 Task: Set an out-of-office reply from 6/15/2023 6:30 AM to 6/20/2023 6:30 AM with the message 'I am out of office'.
Action: Mouse moved to (14, 42)
Screenshot: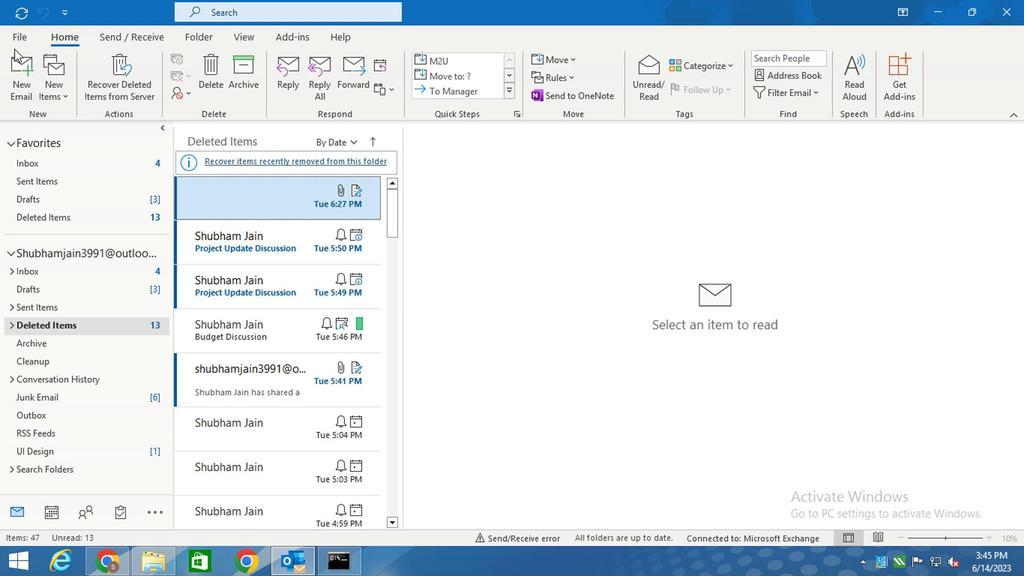 
Action: Mouse pressed left at (14, 42)
Screenshot: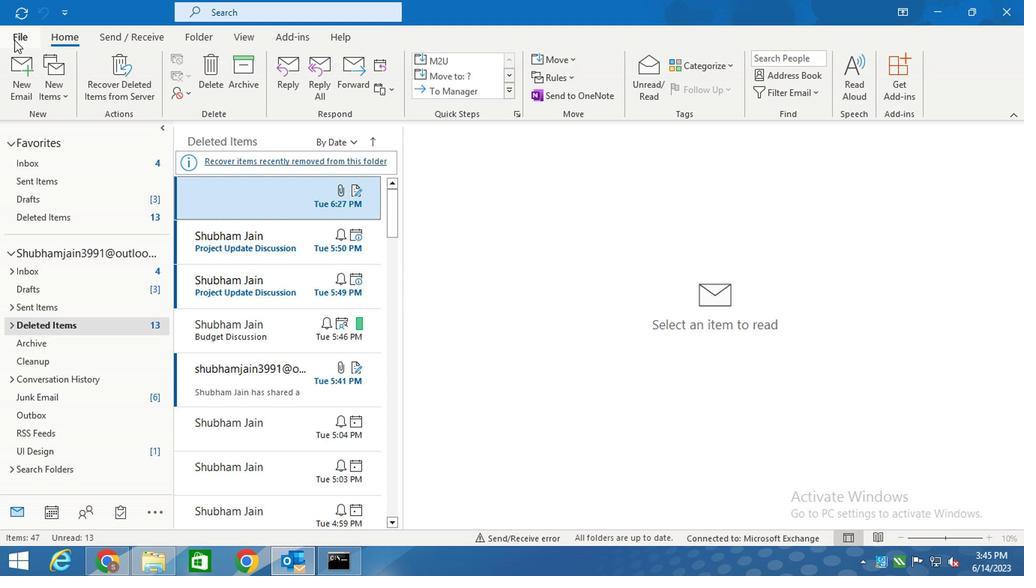 
Action: Mouse moved to (191, 311)
Screenshot: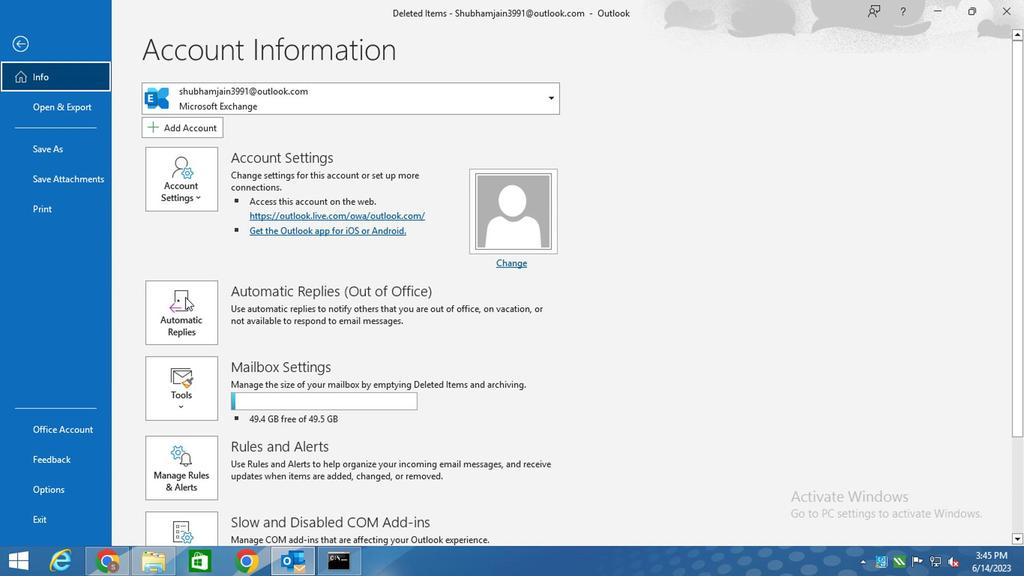 
Action: Mouse pressed left at (191, 311)
Screenshot: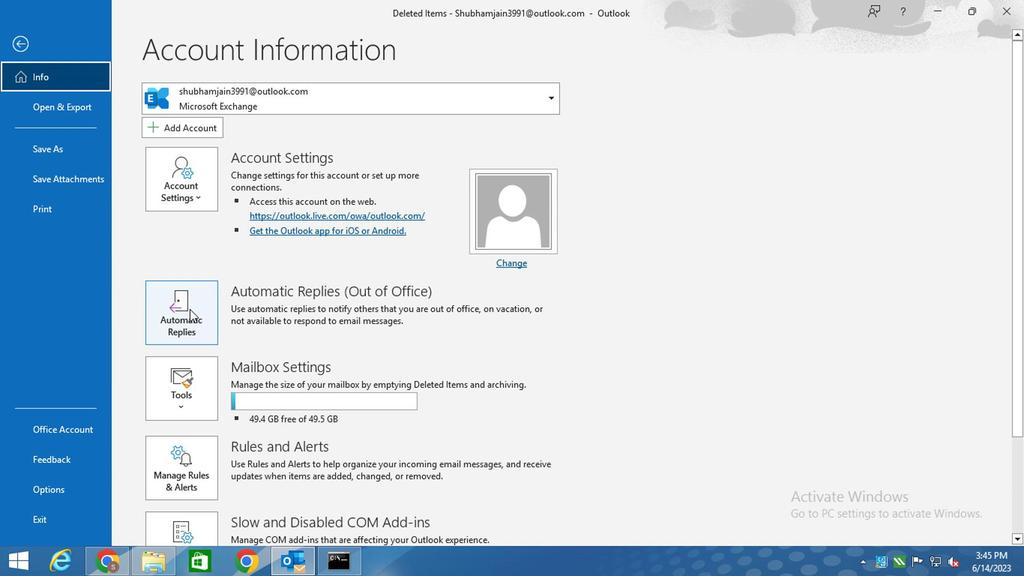 
Action: Mouse moved to (324, 125)
Screenshot: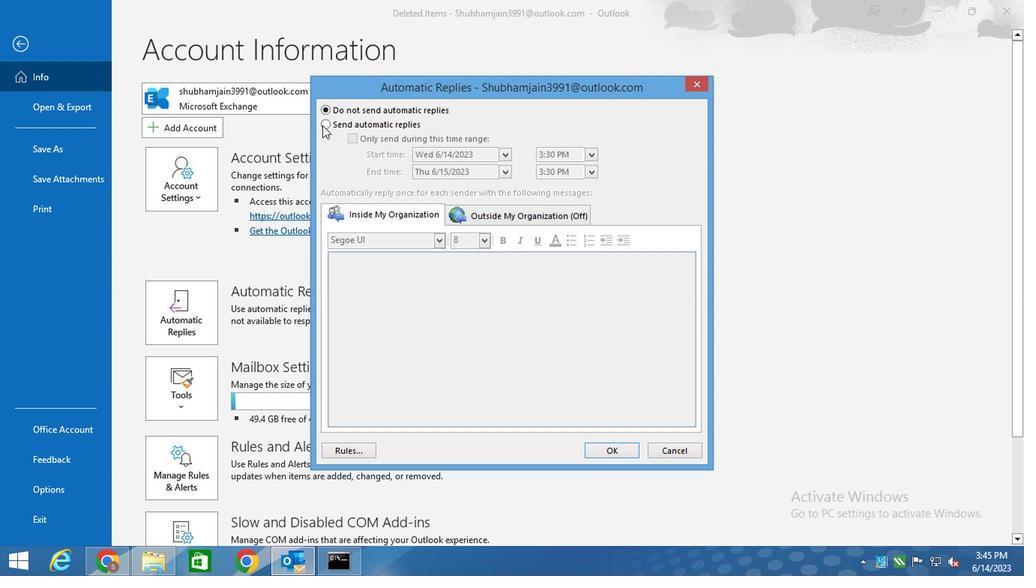 
Action: Mouse pressed left at (324, 125)
Screenshot: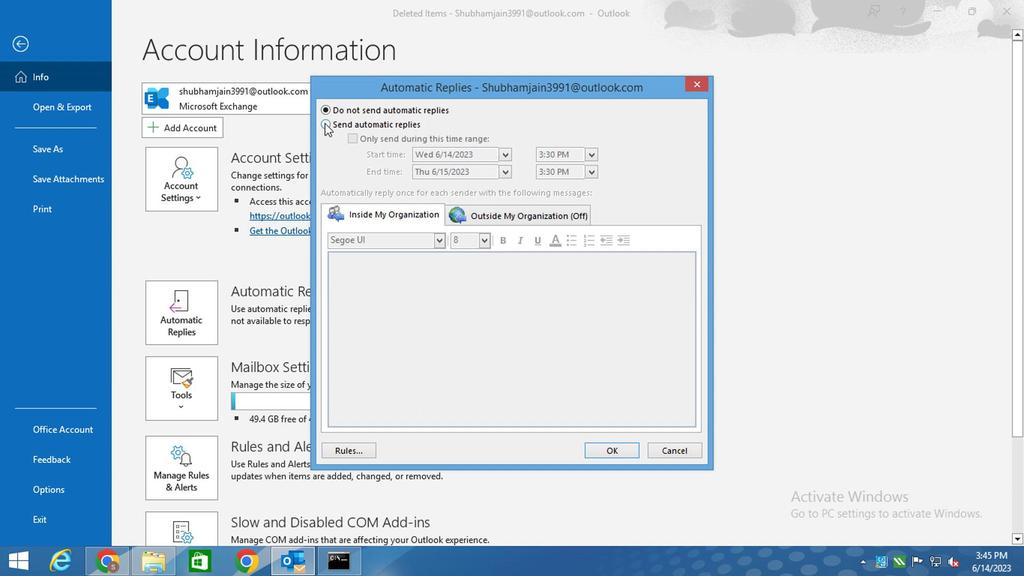 
Action: Mouse moved to (352, 140)
Screenshot: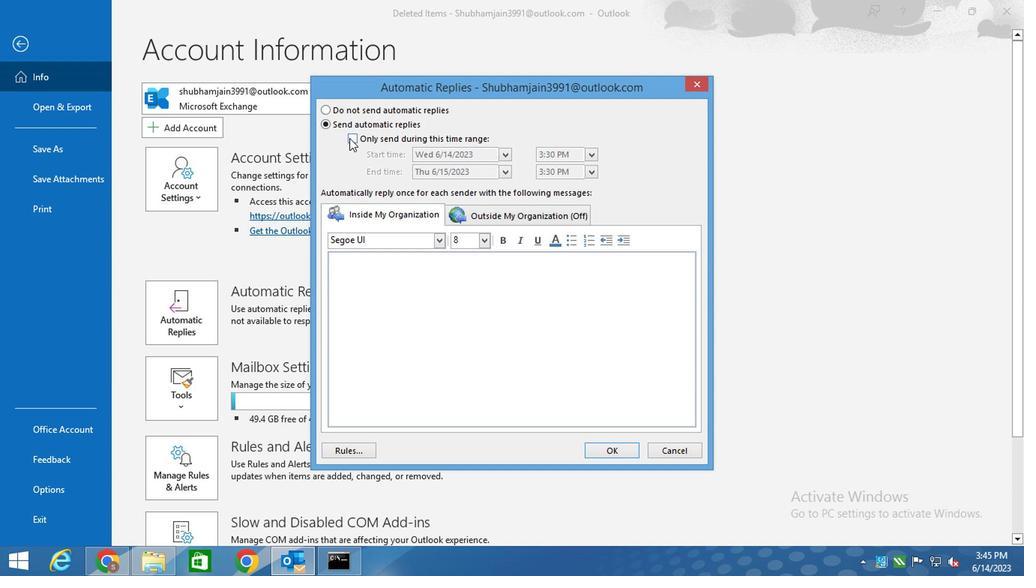 
Action: Mouse pressed left at (352, 140)
Screenshot: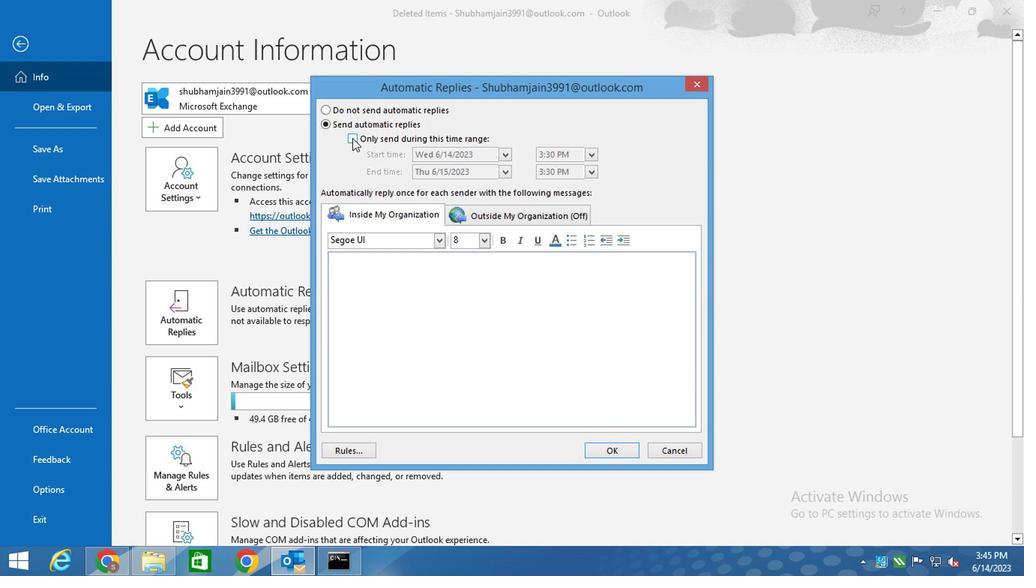 
Action: Mouse moved to (451, 157)
Screenshot: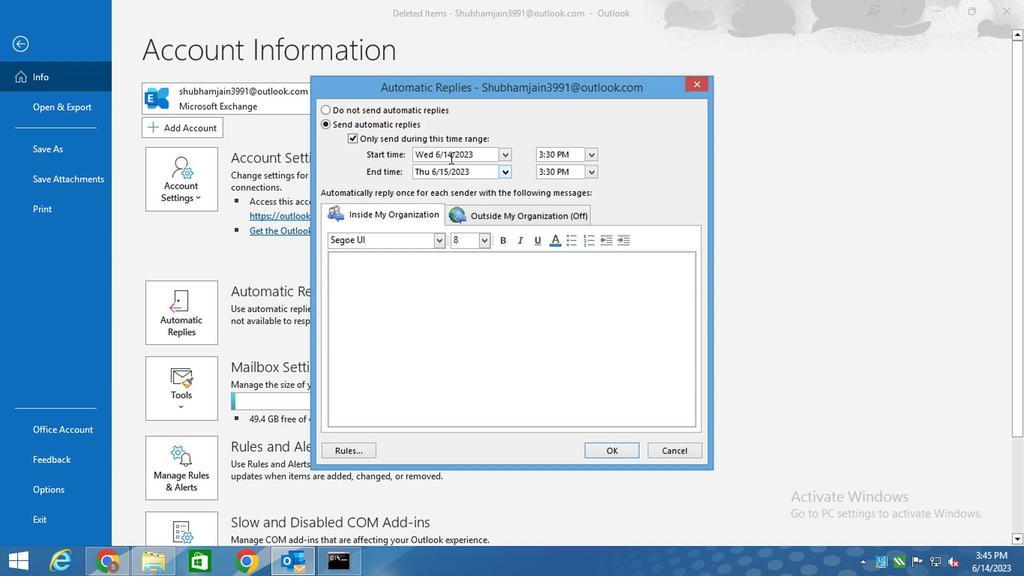 
Action: Mouse pressed left at (451, 157)
Screenshot: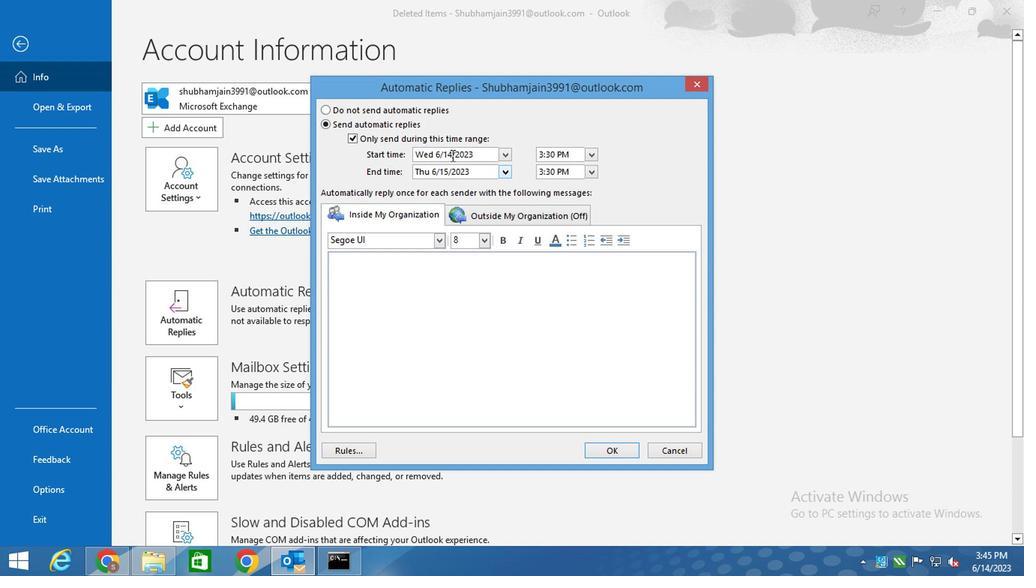 
Action: Key pressed <Key.backspace>5
Screenshot: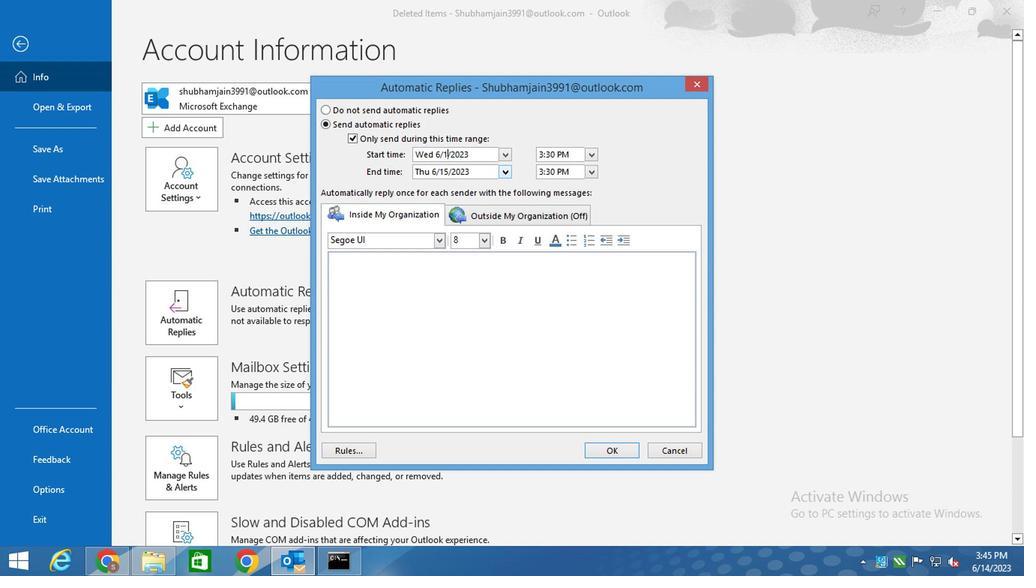 
Action: Mouse moved to (543, 155)
Screenshot: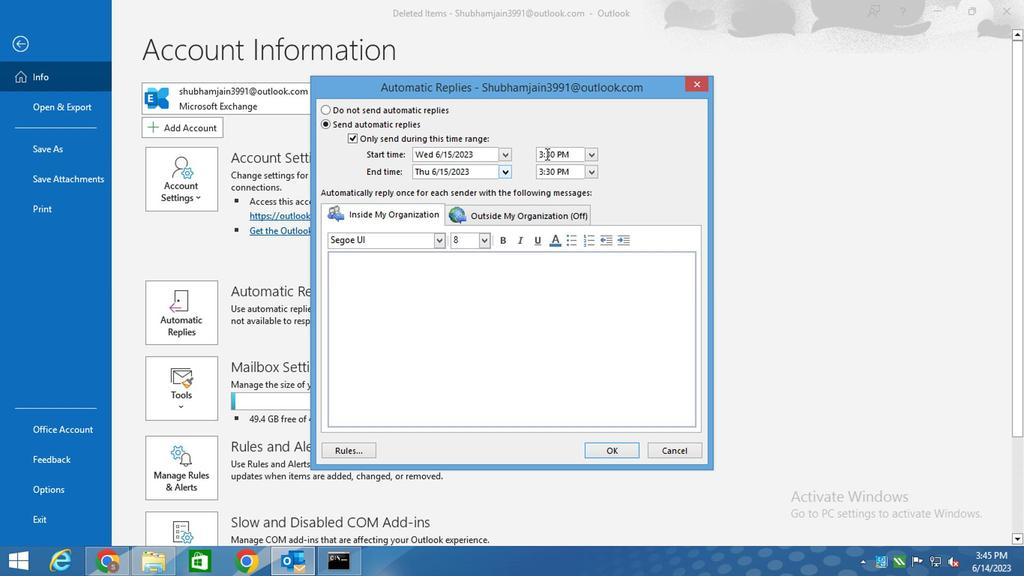 
Action: Mouse pressed left at (543, 155)
Screenshot: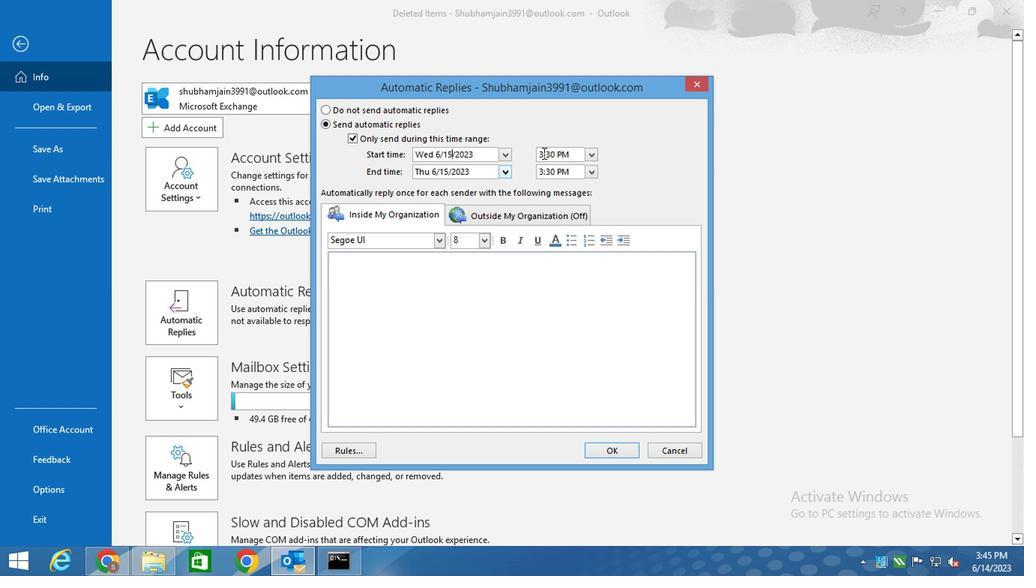 
Action: Key pressed <Key.backspace>6
Screenshot: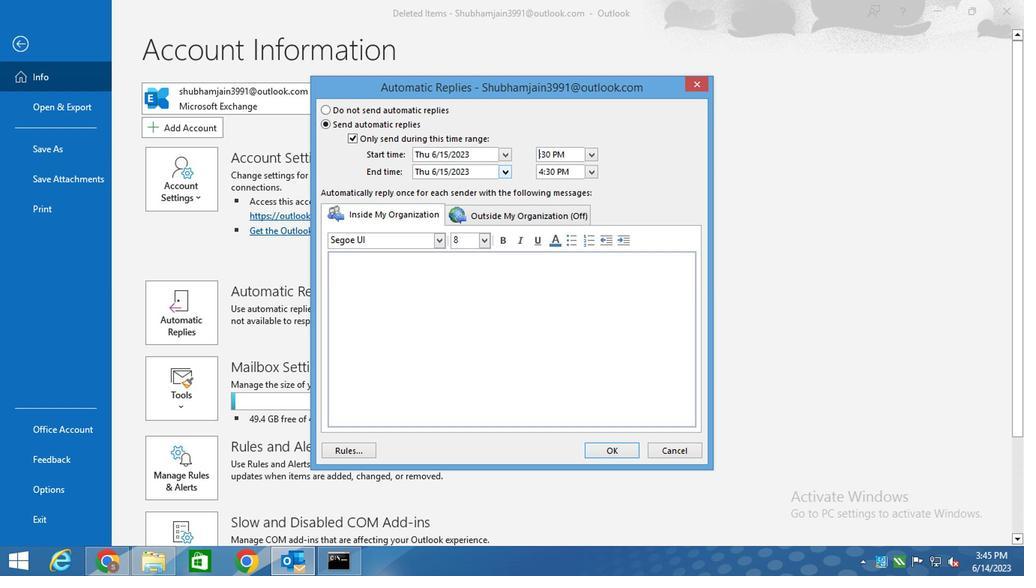 
Action: Mouse moved to (561, 155)
Screenshot: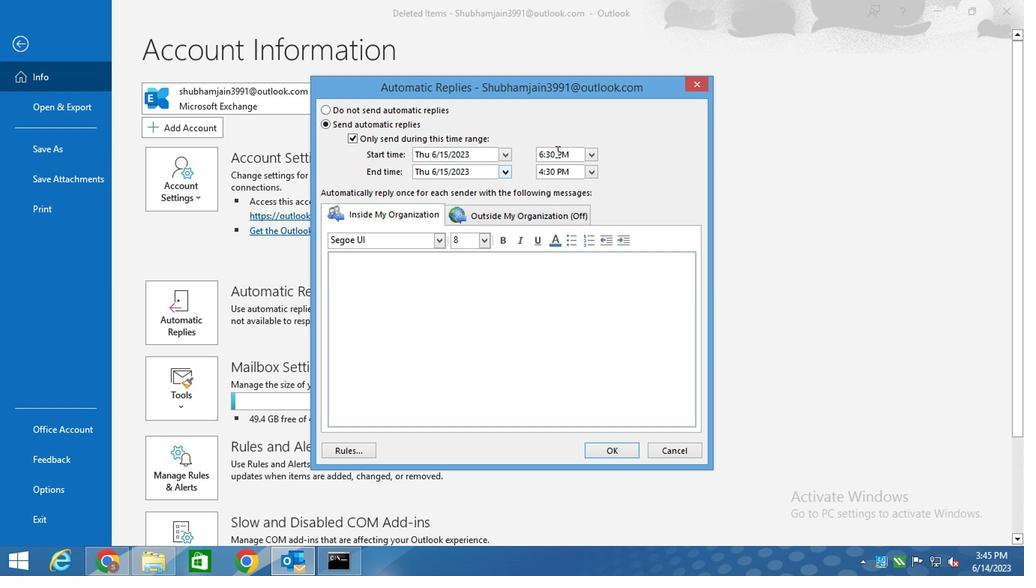 
Action: Mouse pressed left at (561, 155)
Screenshot: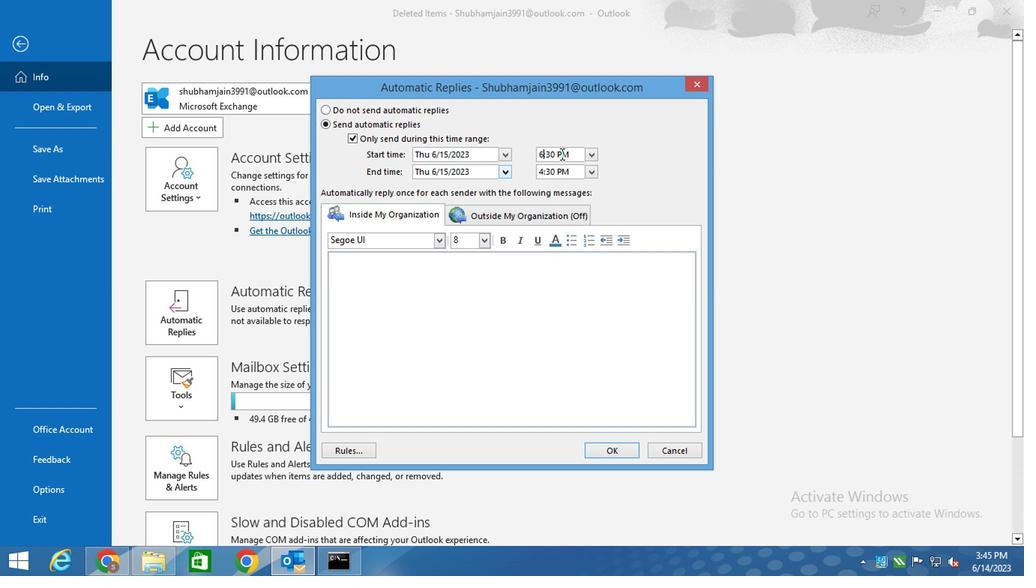 
Action: Key pressed <Key.backspace><Key.caps_lock>a
Screenshot: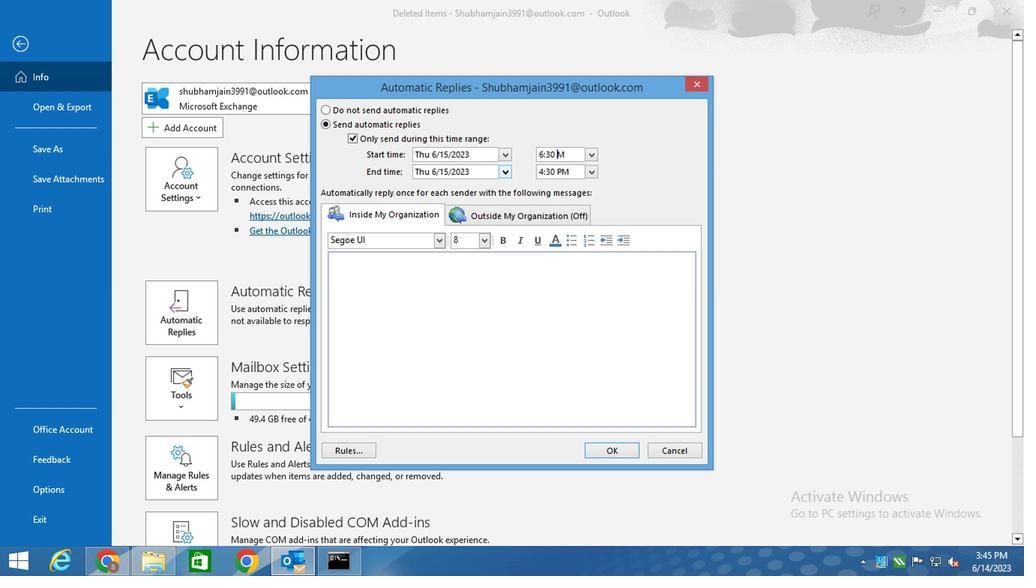 
Action: Mouse moved to (446, 175)
Screenshot: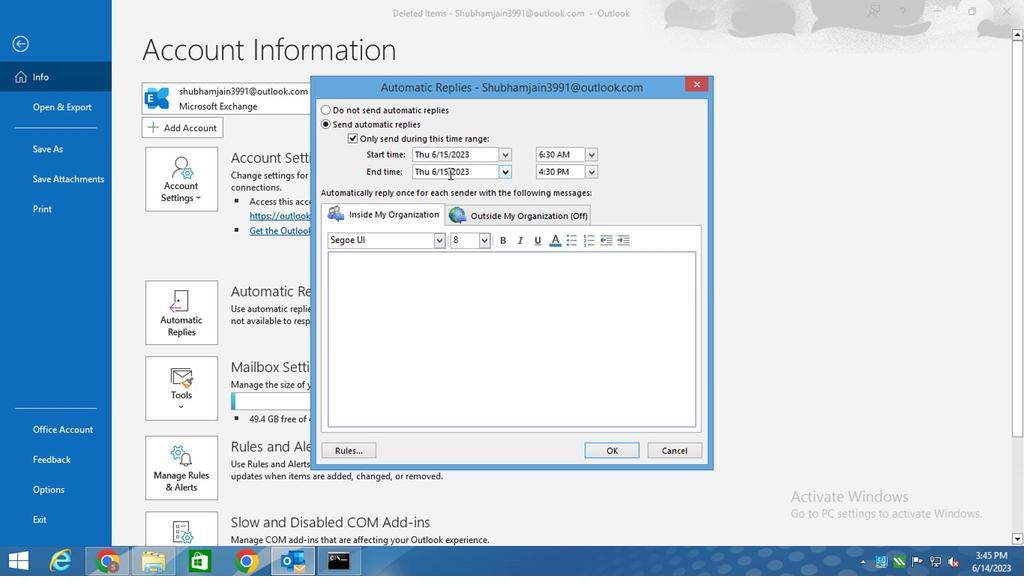 
Action: Mouse pressed left at (446, 175)
Screenshot: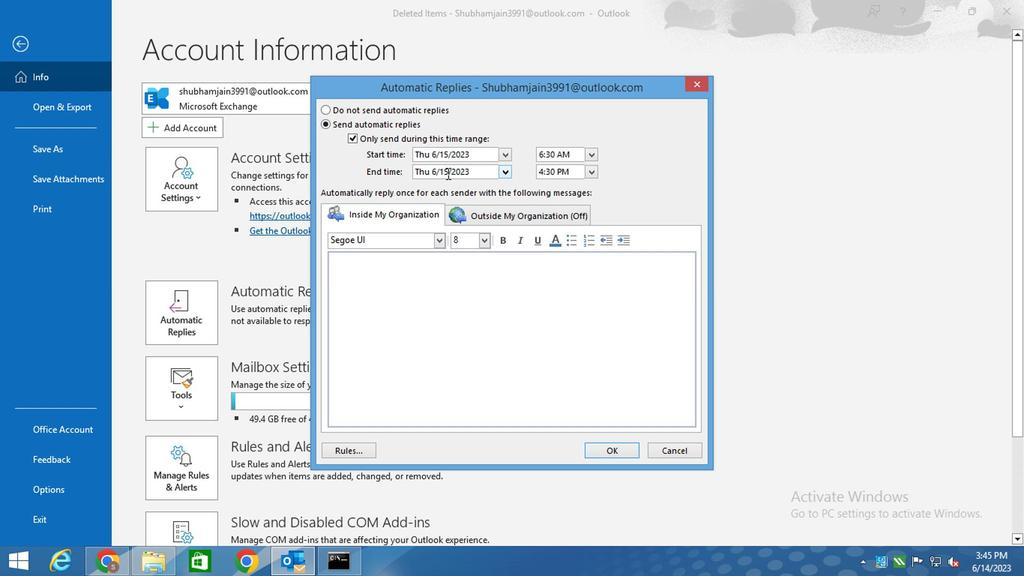 
Action: Mouse moved to (448, 173)
Screenshot: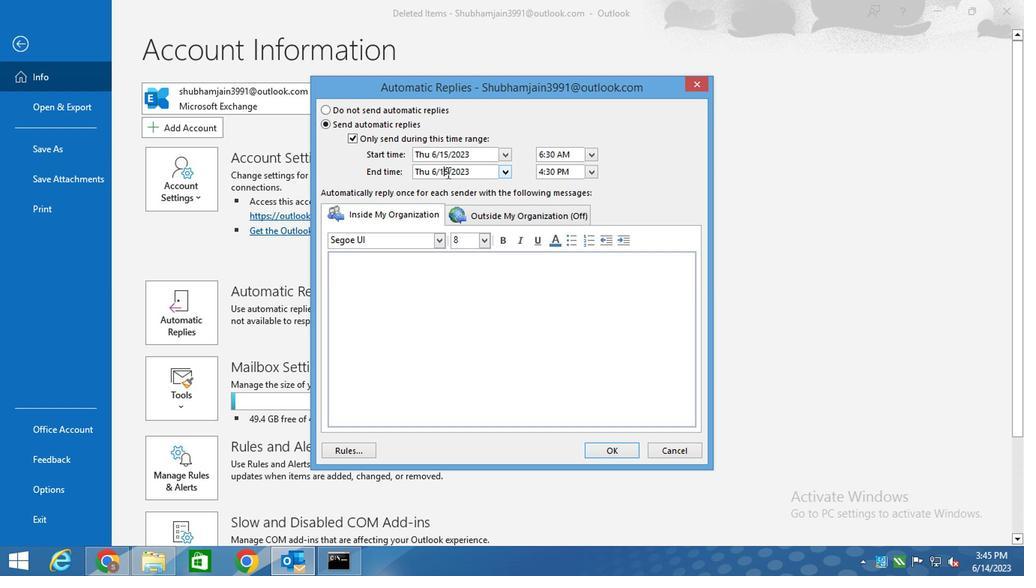 
Action: Mouse pressed left at (448, 173)
Screenshot: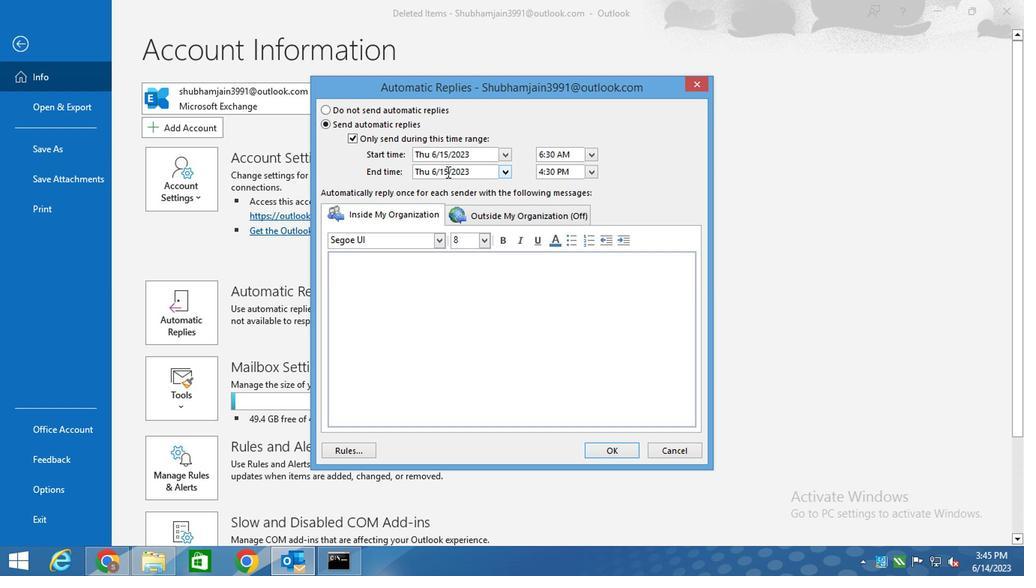
Action: Key pressed <Key.backspace><Key.backspace>20
Screenshot: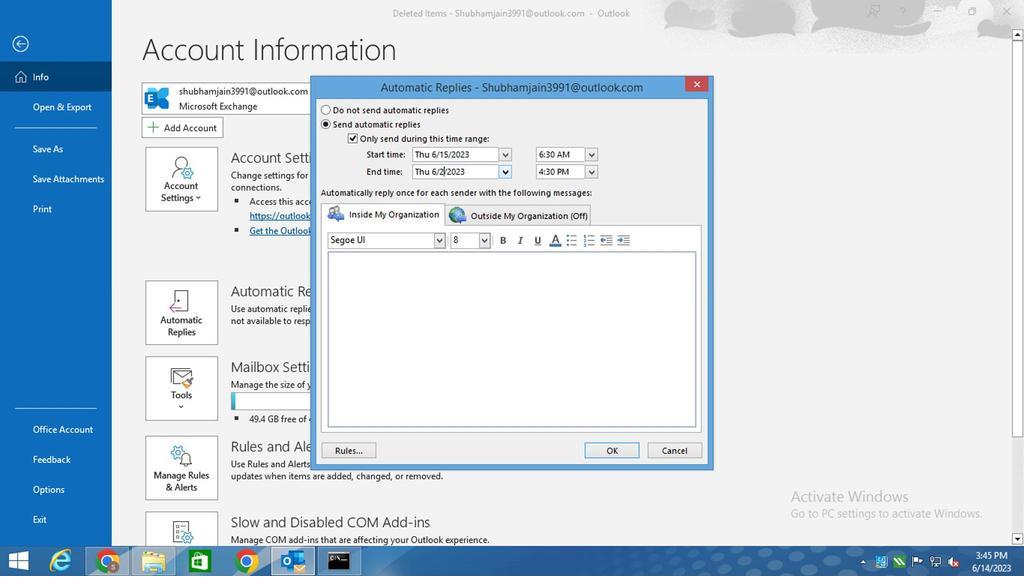 
Action: Mouse moved to (542, 172)
Screenshot: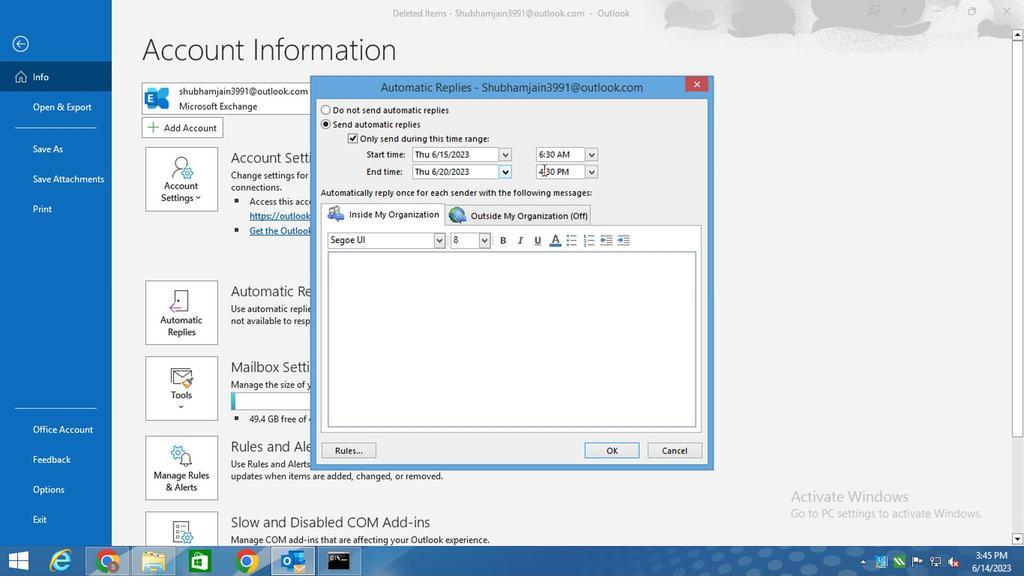 
Action: Mouse pressed left at (542, 172)
Screenshot: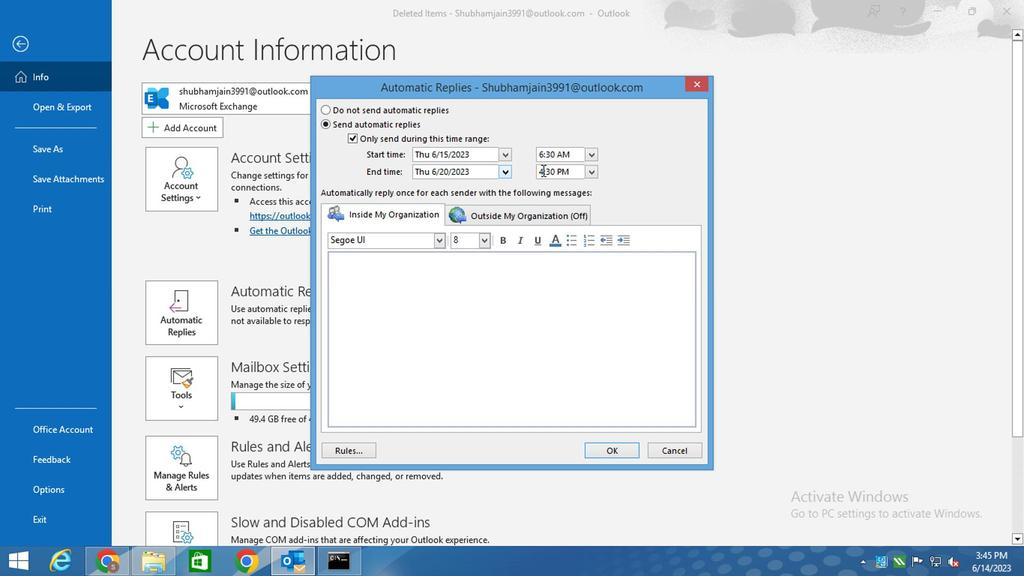 
Action: Mouse moved to (543, 176)
Screenshot: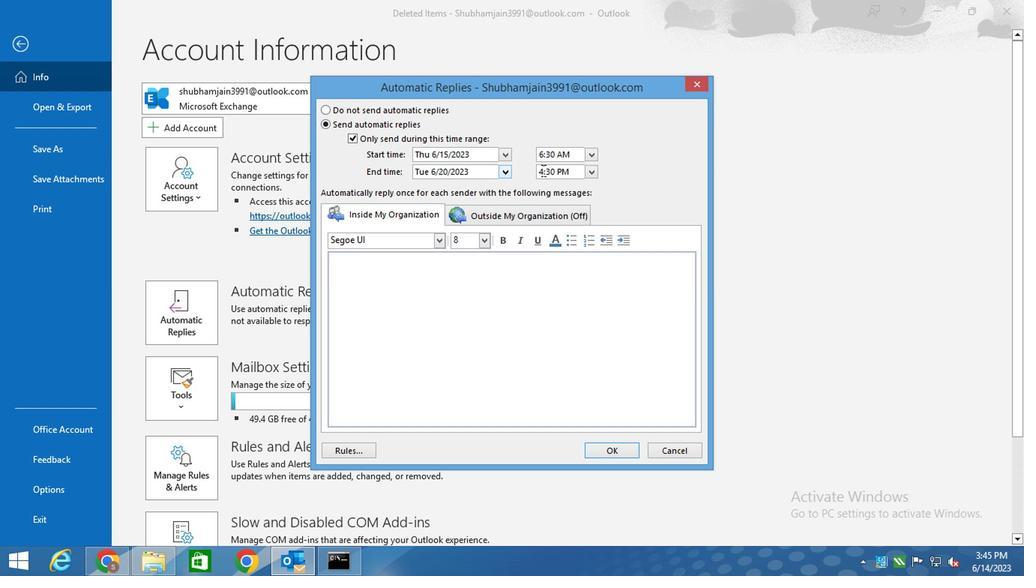 
Action: Key pressed <Key.backspace>6
Screenshot: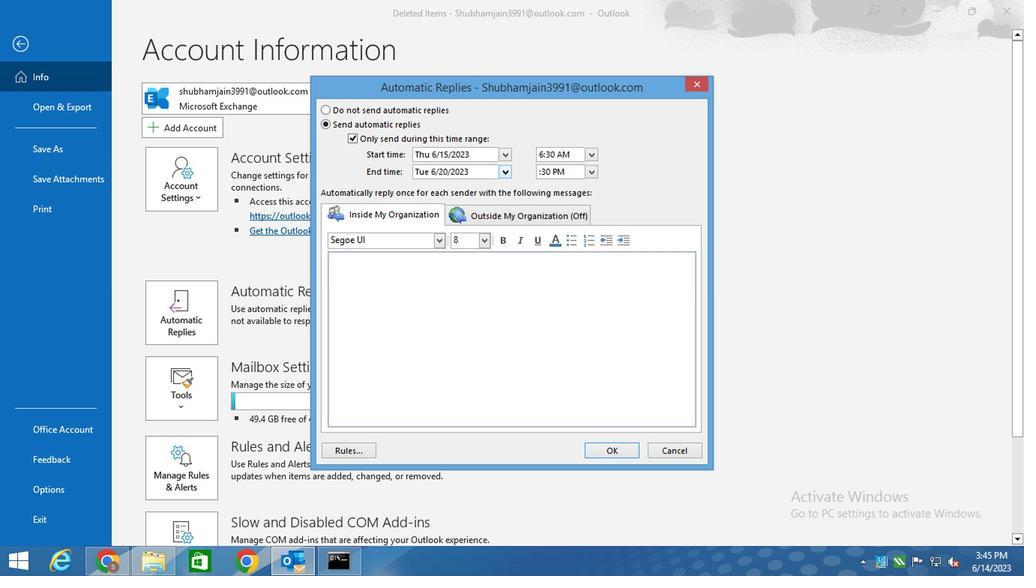 
Action: Mouse moved to (561, 174)
Screenshot: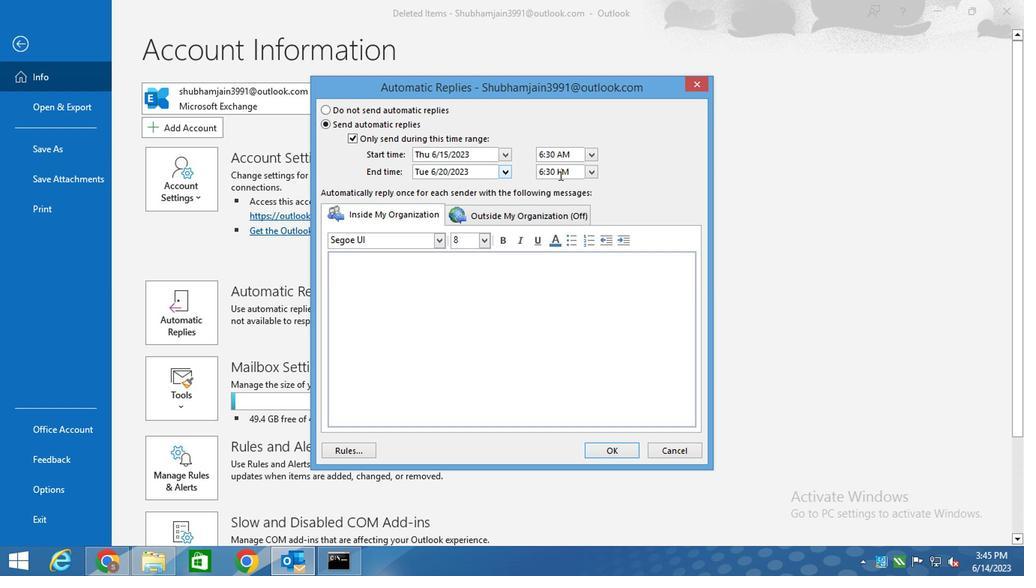 
Action: Mouse pressed left at (561, 174)
Screenshot: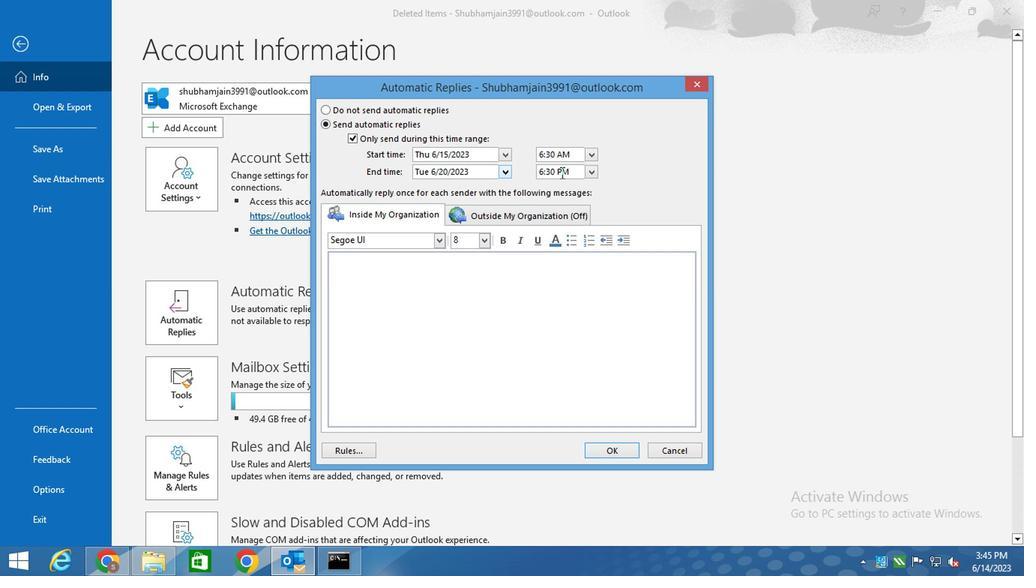 
Action: Key pressed <Key.backspace>a
Screenshot: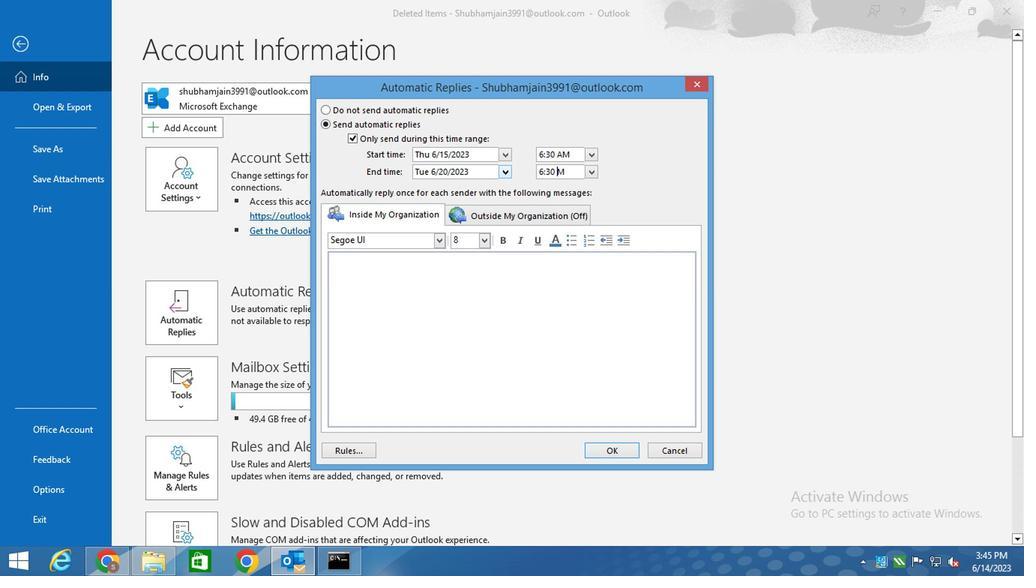 
Action: Mouse moved to (465, 284)
Screenshot: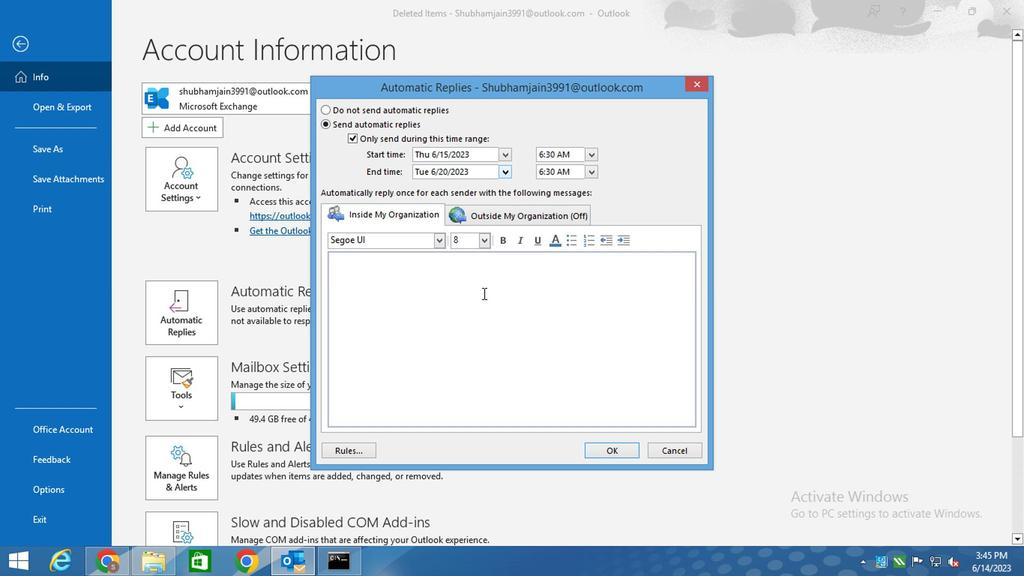 
Action: Mouse pressed left at (465, 284)
Screenshot: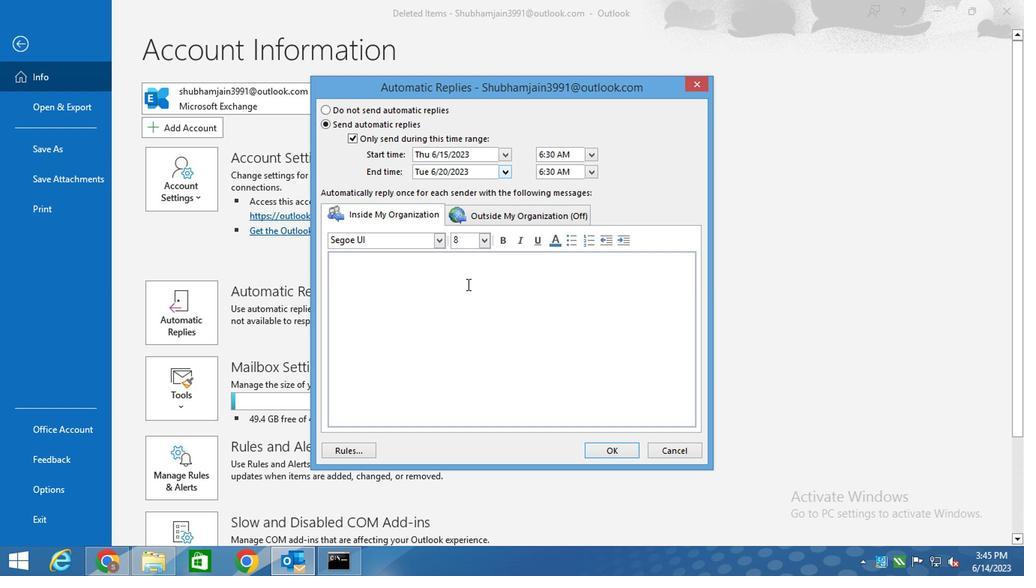 
Action: Key pressed i<Key.caps_lock><Key.space>am<Key.space>out<Key.space>of<Key.space>office
Screenshot: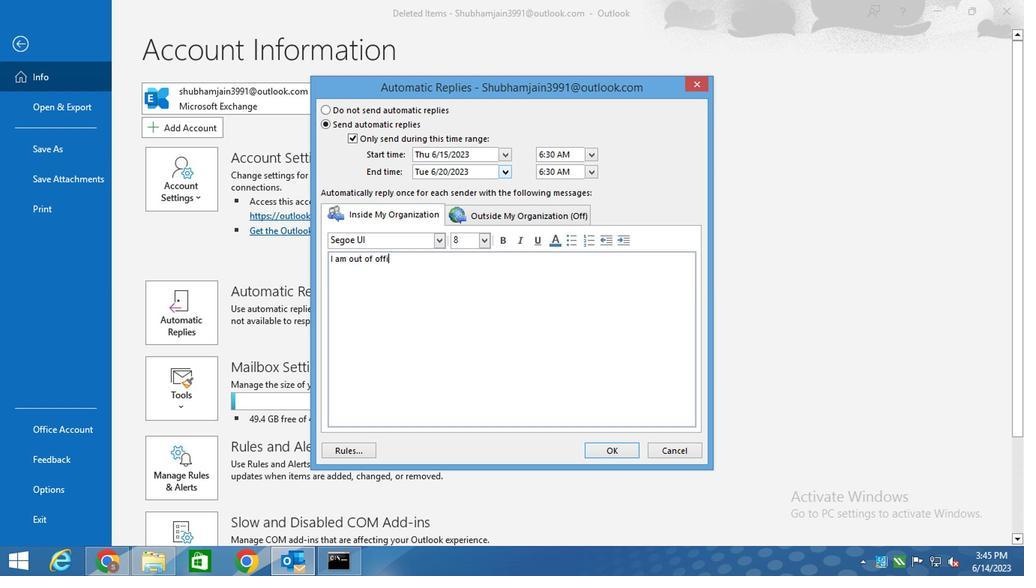 
Action: Mouse moved to (589, 446)
Screenshot: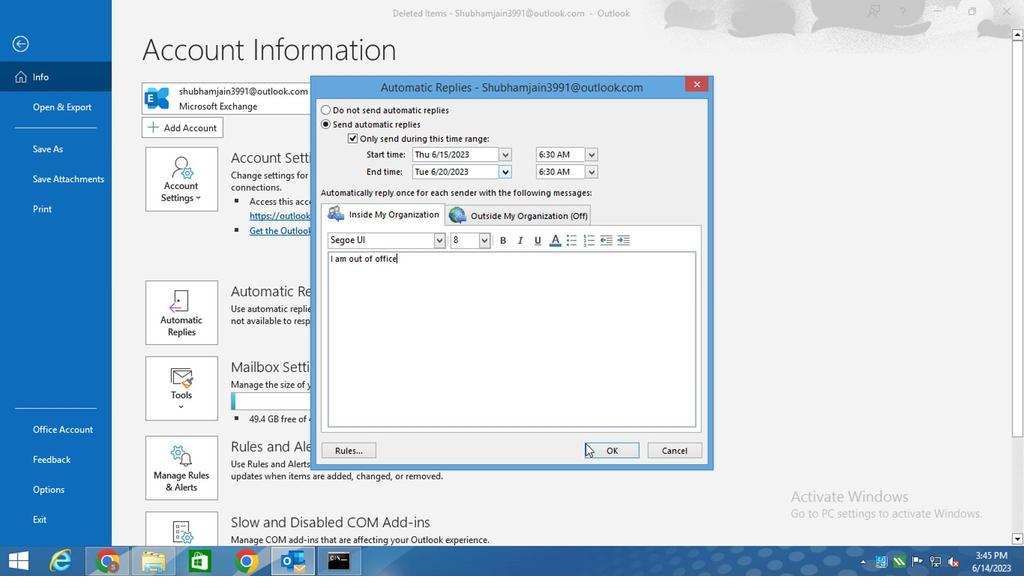 
Action: Key pressed .
Screenshot: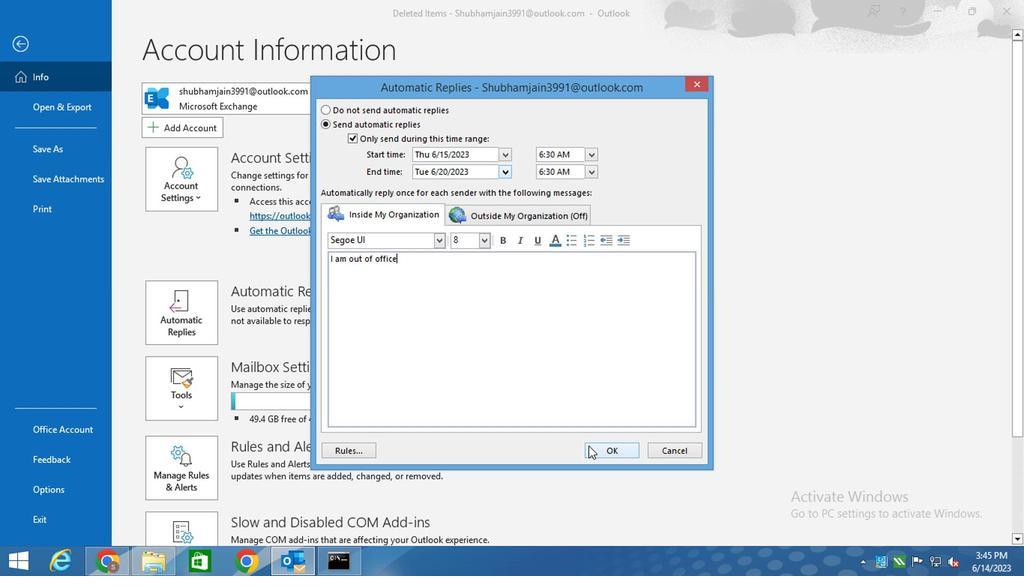 
Action: Mouse moved to (600, 447)
Screenshot: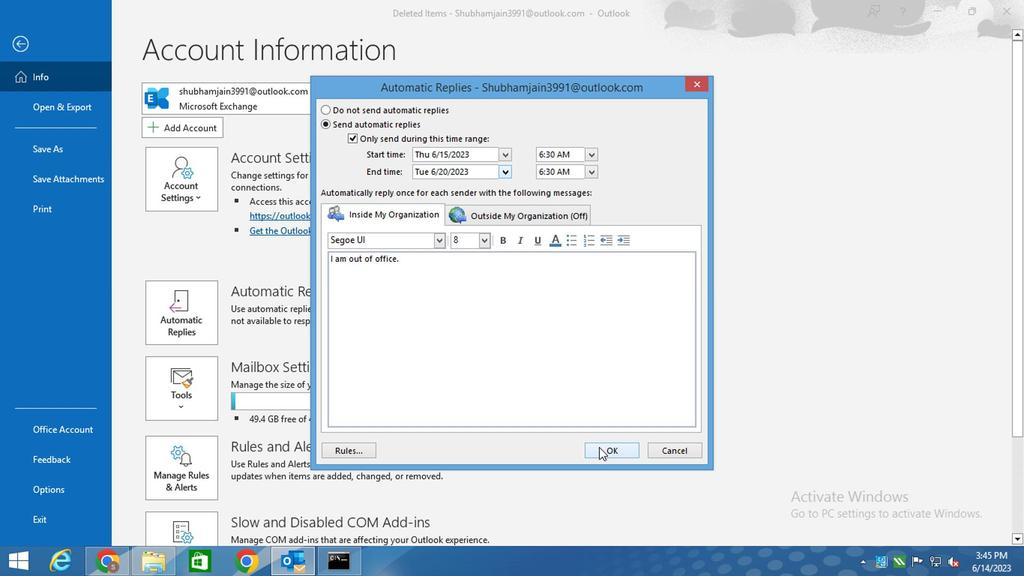 
Action: Mouse pressed left at (600, 447)
Screenshot: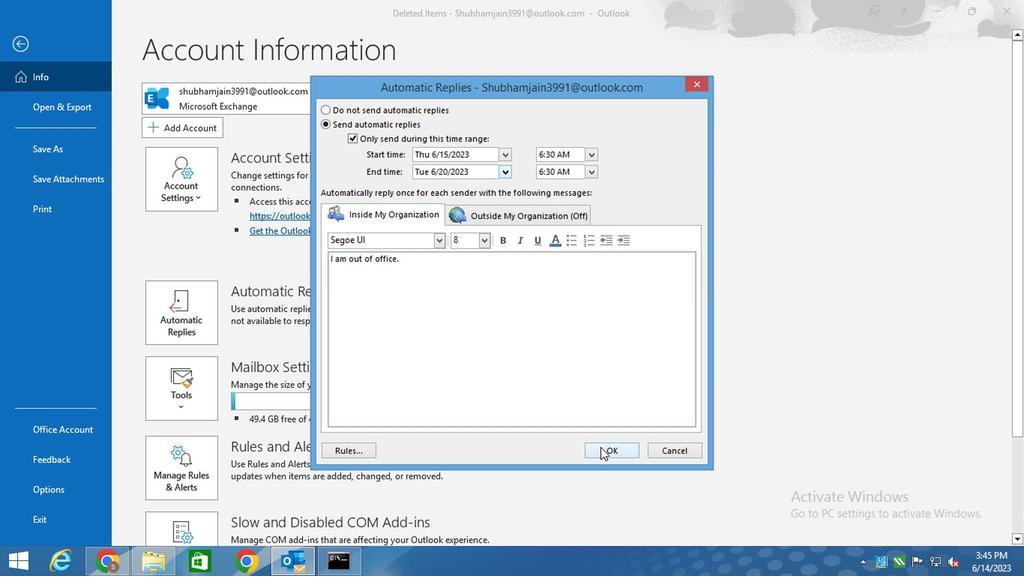
Action: Mouse moved to (587, 363)
Screenshot: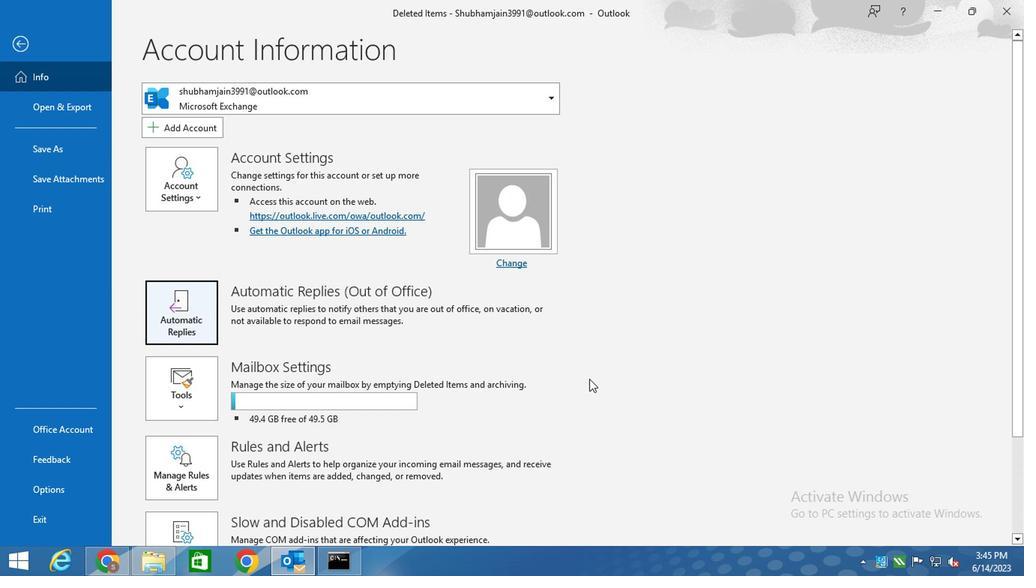 
